 Task: Create a due date automation trigger when advanced on, on the monday before a card is due add fields without custom field "Resume" set to a date between 1 and 7 working days ago at 11:00 AM.
Action: Mouse moved to (970, 70)
Screenshot: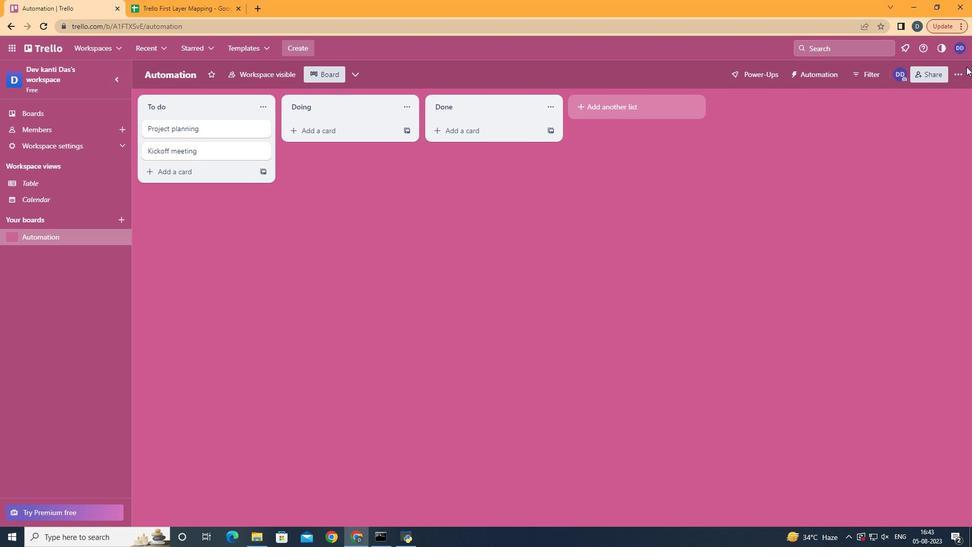 
Action: Mouse pressed left at (970, 70)
Screenshot: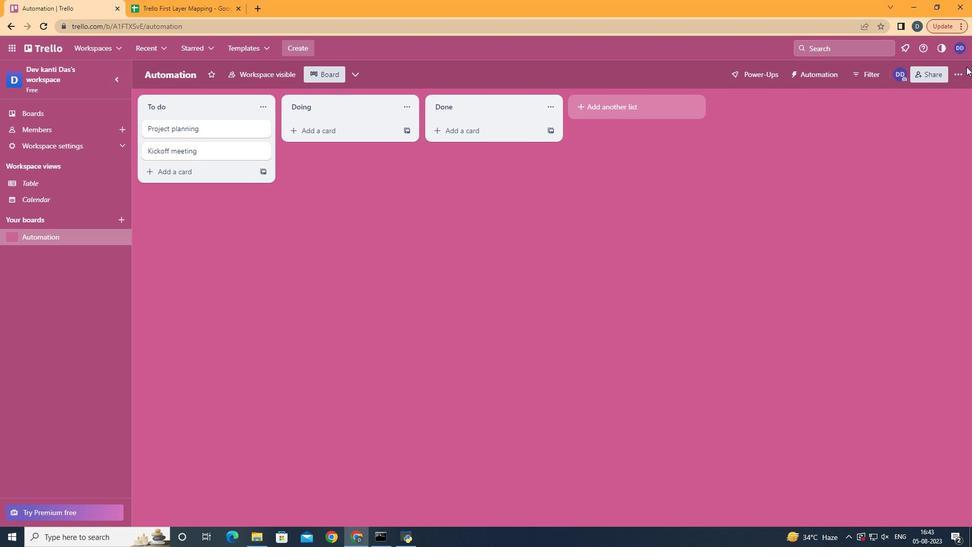 
Action: Mouse moved to (965, 79)
Screenshot: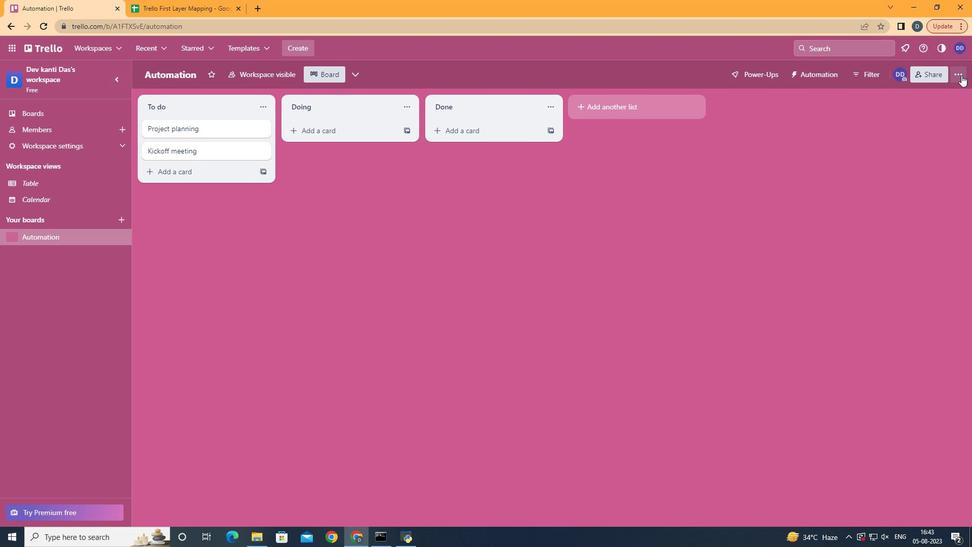 
Action: Mouse pressed left at (965, 79)
Screenshot: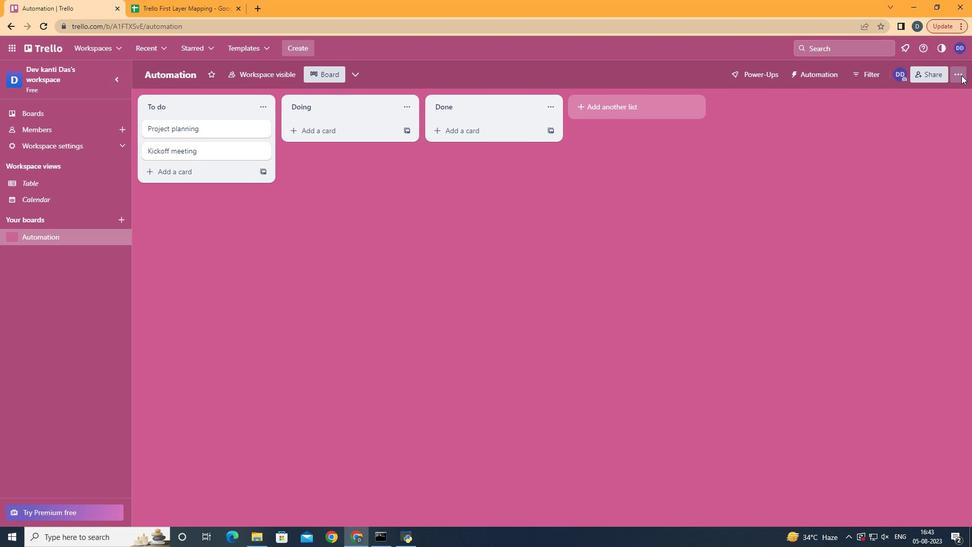 
Action: Mouse moved to (888, 218)
Screenshot: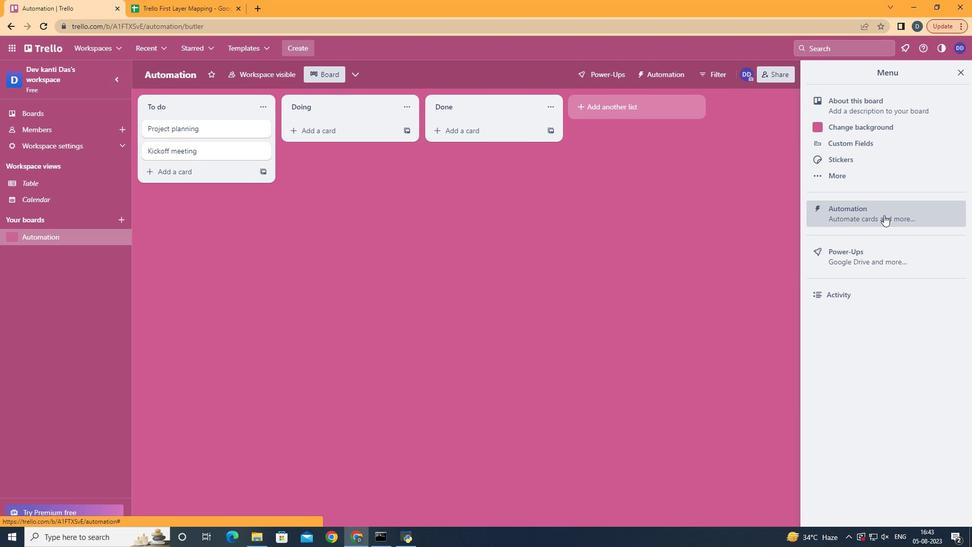 
Action: Mouse pressed left at (888, 218)
Screenshot: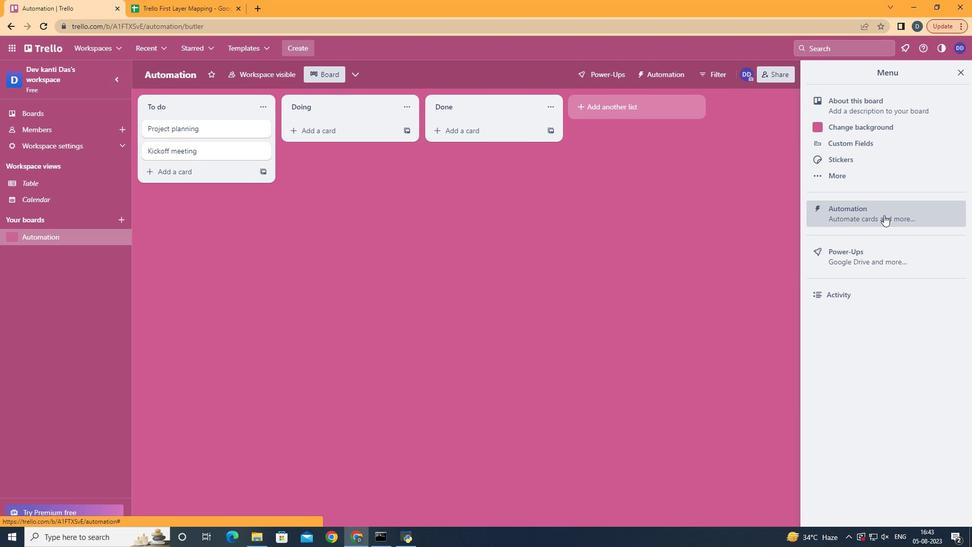 
Action: Mouse moved to (208, 213)
Screenshot: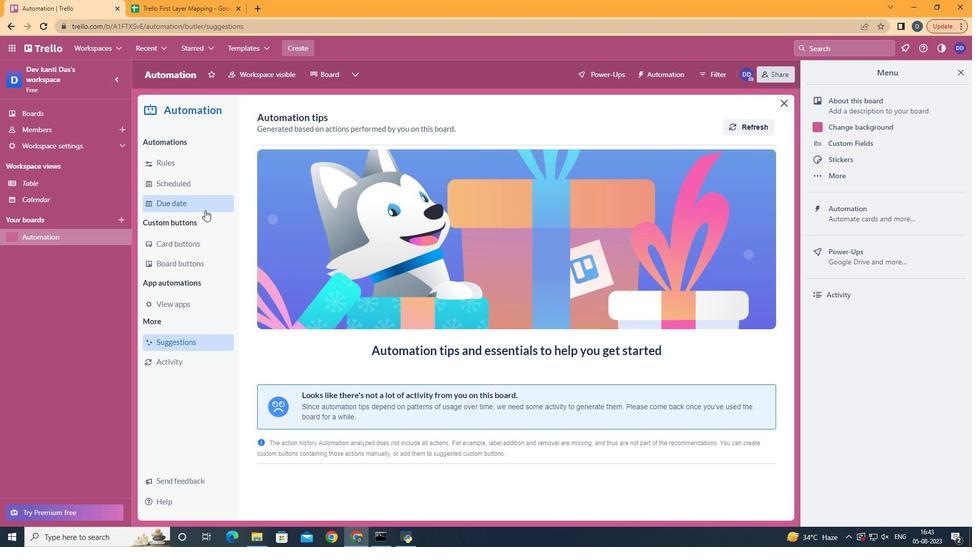
Action: Mouse pressed left at (208, 213)
Screenshot: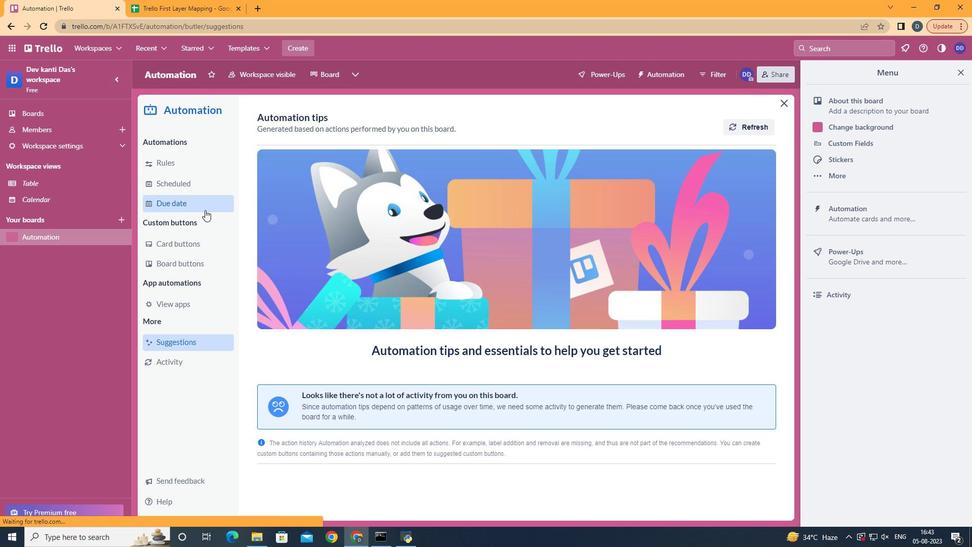 
Action: Mouse moved to (726, 124)
Screenshot: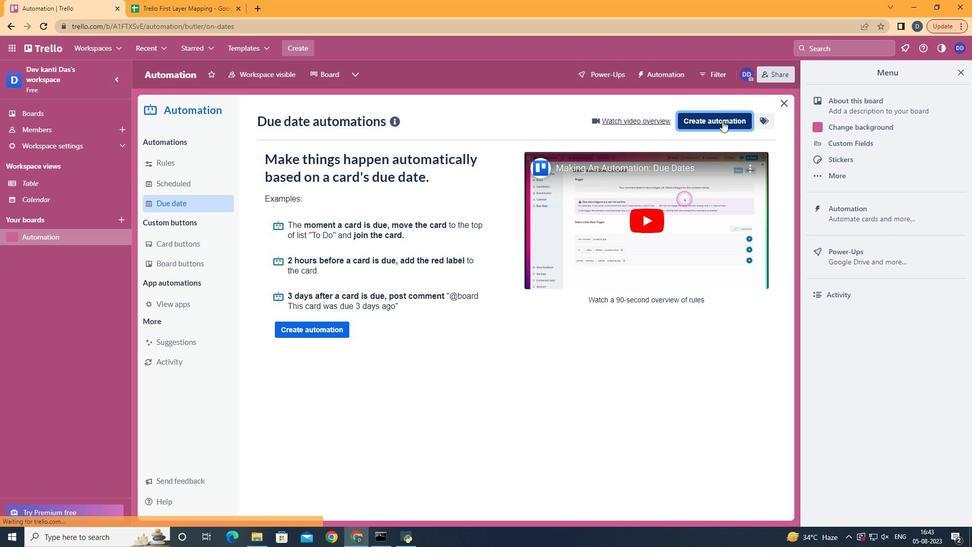 
Action: Mouse pressed left at (726, 124)
Screenshot: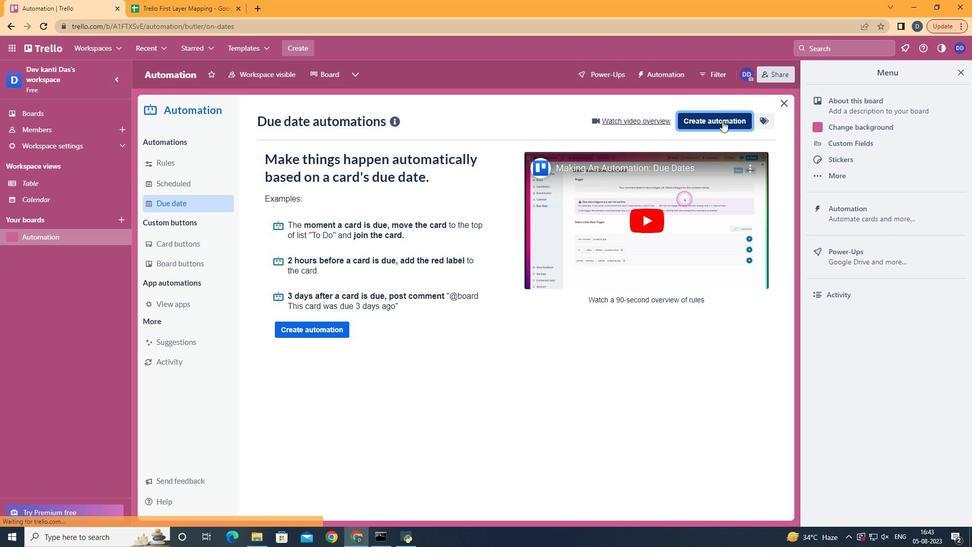 
Action: Mouse moved to (562, 226)
Screenshot: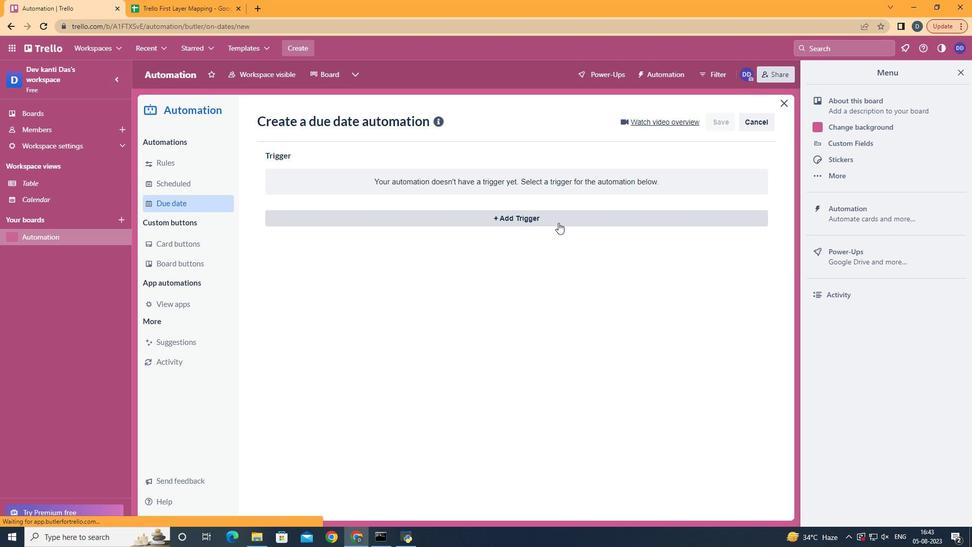
Action: Mouse pressed left at (562, 226)
Screenshot: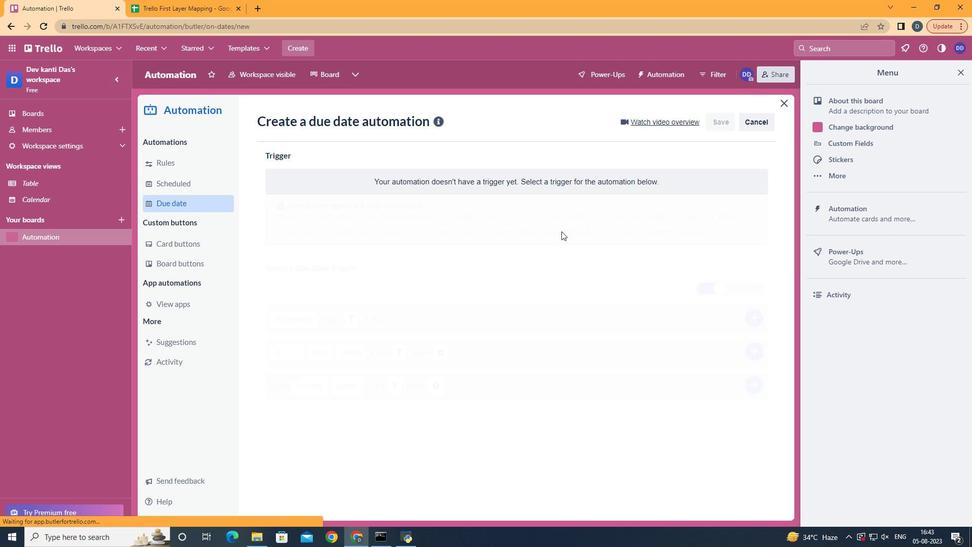 
Action: Mouse moved to (318, 269)
Screenshot: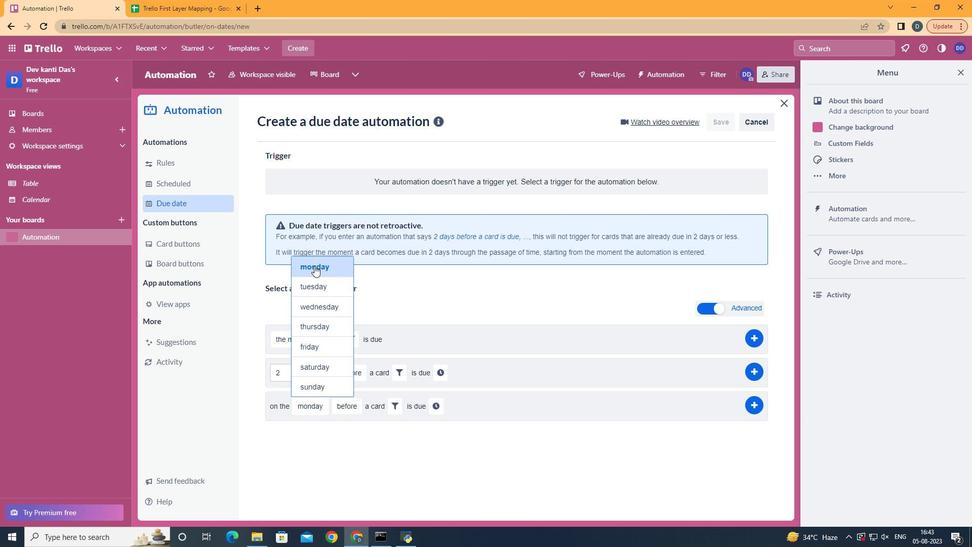 
Action: Mouse pressed left at (318, 269)
Screenshot: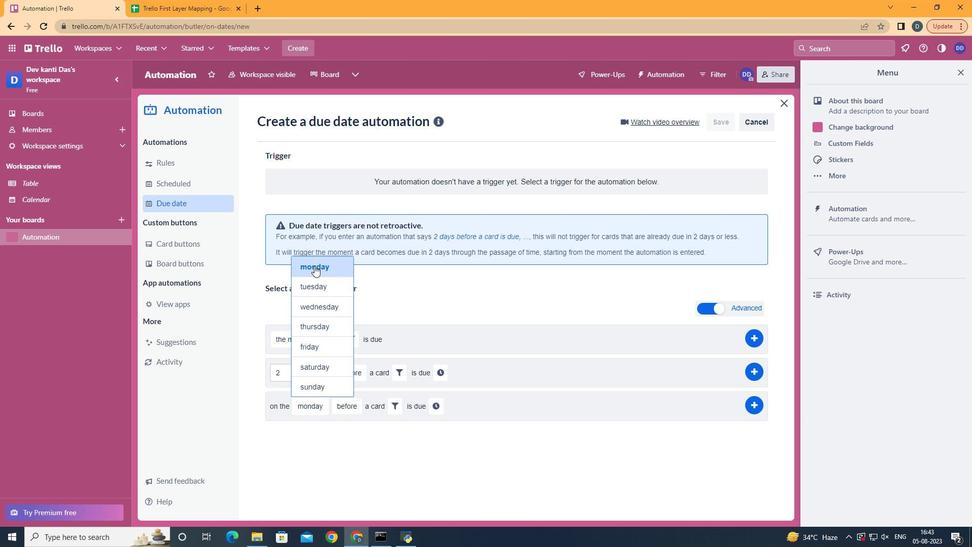 
Action: Mouse moved to (355, 431)
Screenshot: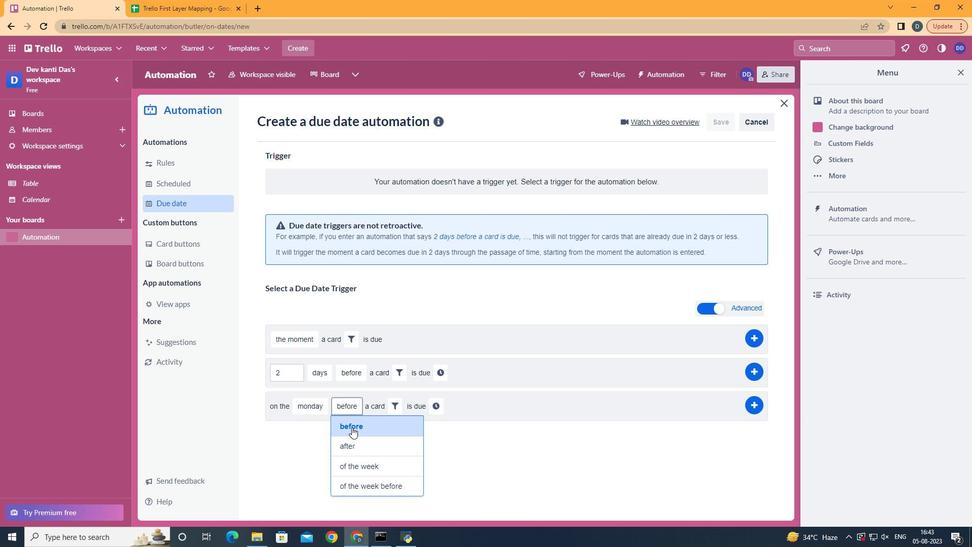 
Action: Mouse pressed left at (355, 431)
Screenshot: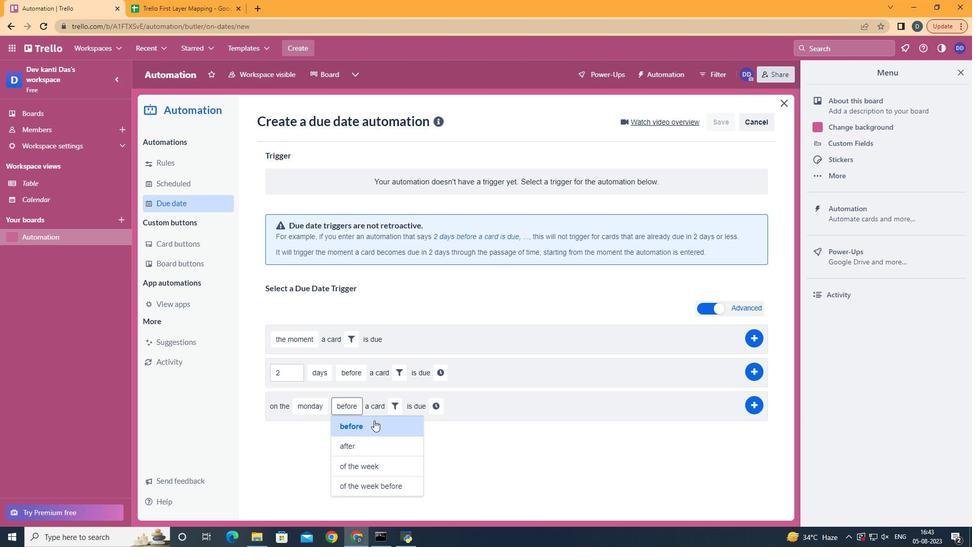 
Action: Mouse moved to (400, 412)
Screenshot: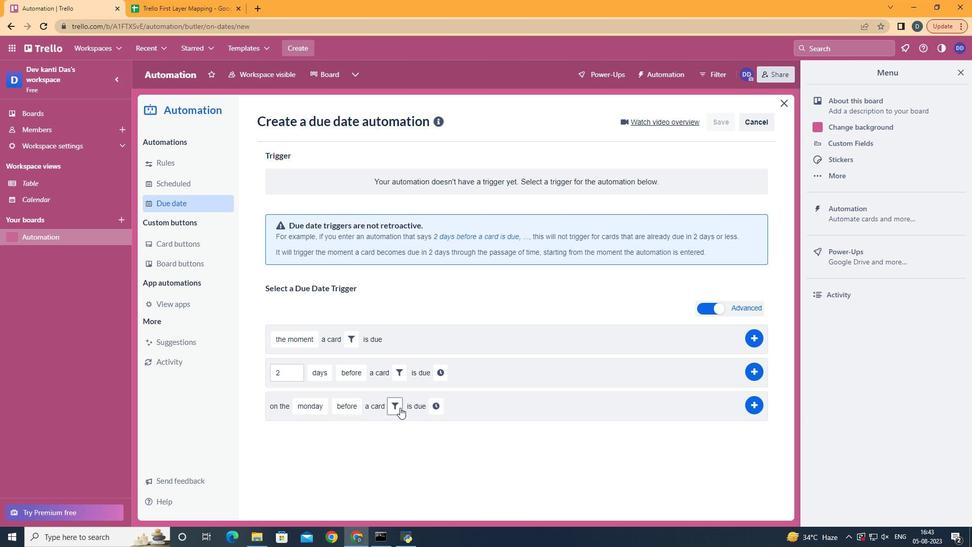 
Action: Mouse pressed left at (400, 412)
Screenshot: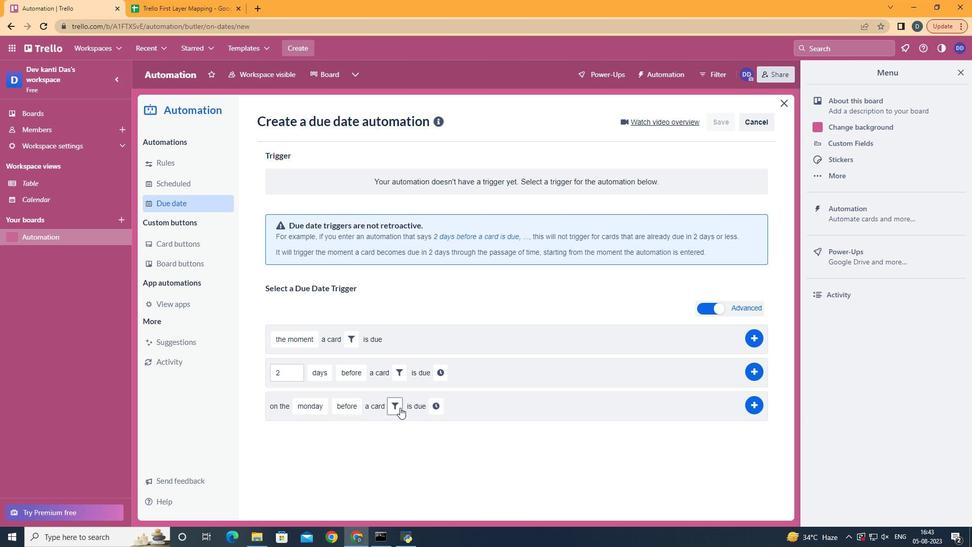 
Action: Mouse moved to (553, 441)
Screenshot: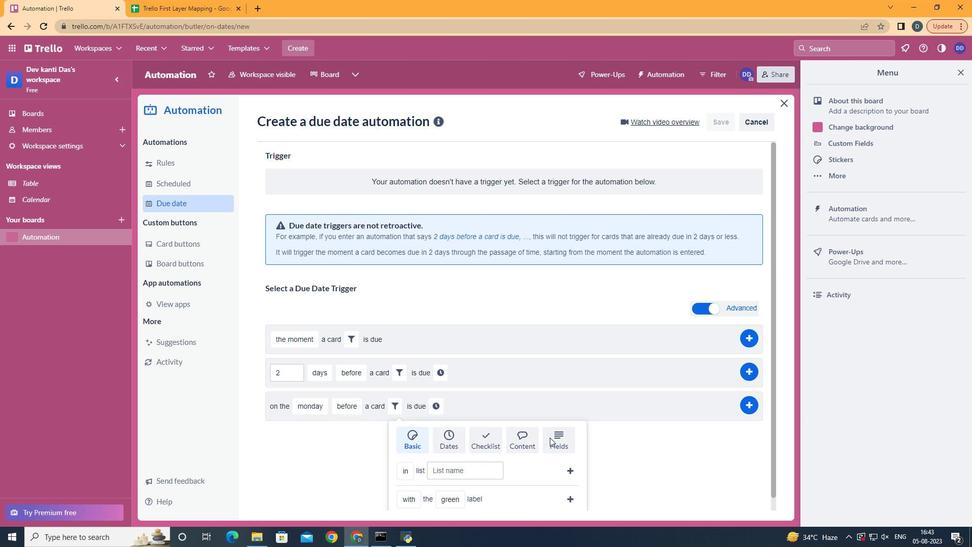 
Action: Mouse pressed left at (553, 441)
Screenshot: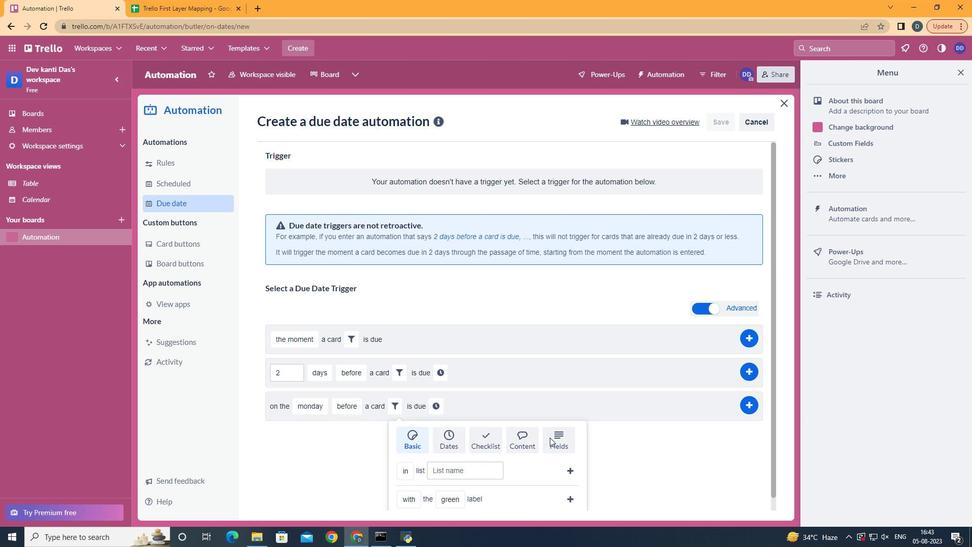 
Action: Mouse scrolled (553, 440) with delta (0, 0)
Screenshot: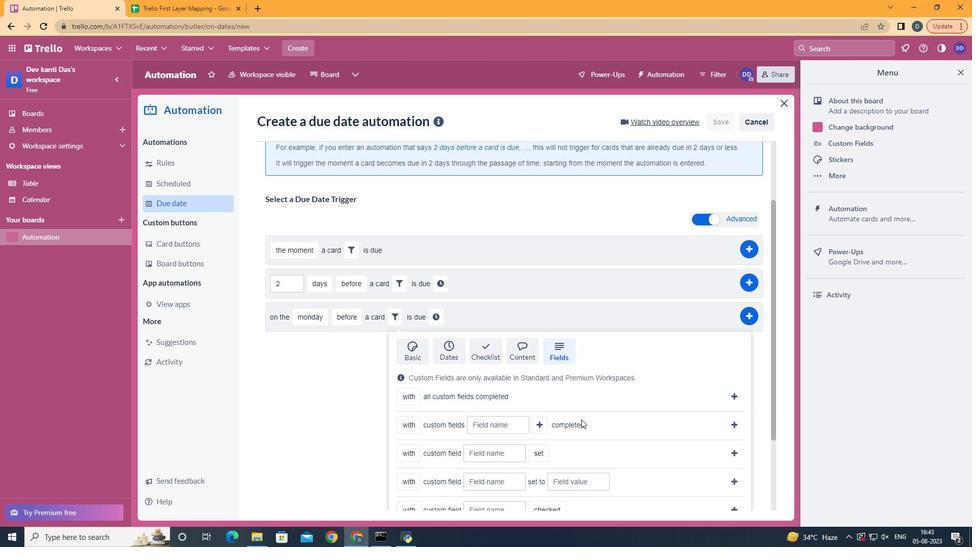 
Action: Mouse scrolled (553, 440) with delta (0, 0)
Screenshot: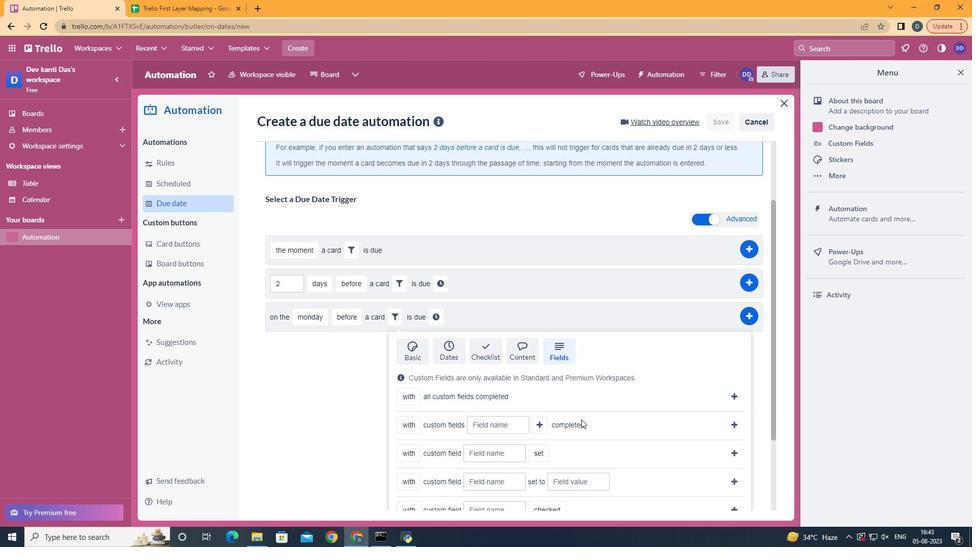 
Action: Mouse scrolled (553, 440) with delta (0, 0)
Screenshot: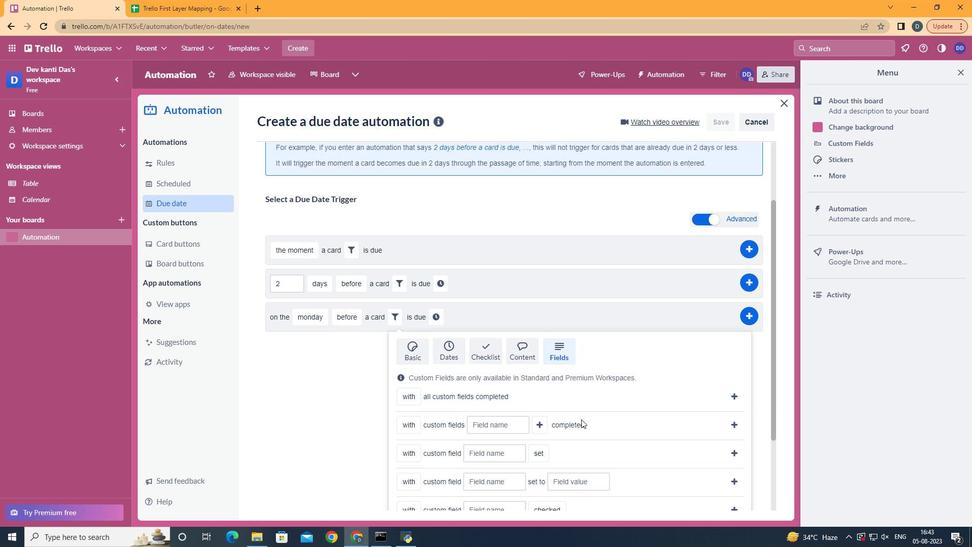 
Action: Mouse scrolled (553, 440) with delta (0, 0)
Screenshot: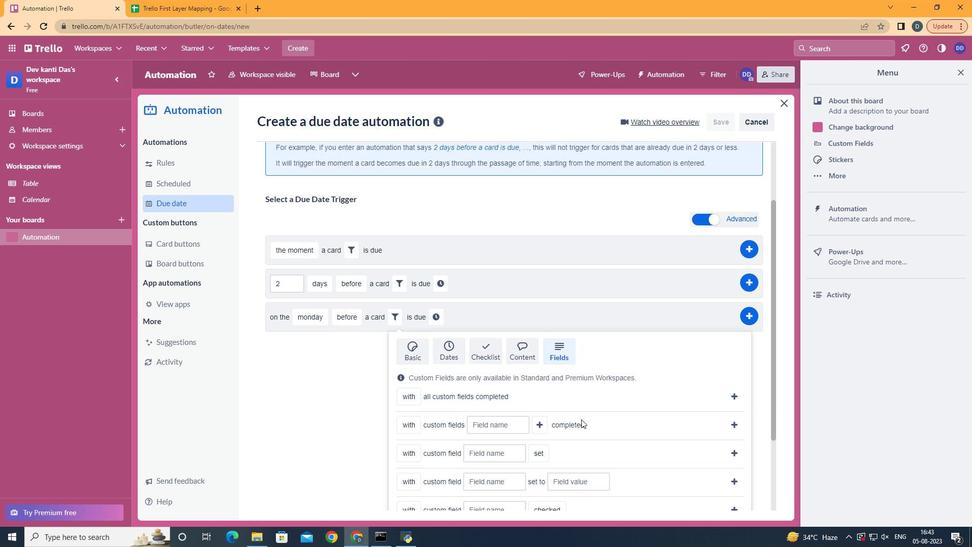 
Action: Mouse scrolled (553, 440) with delta (0, 0)
Screenshot: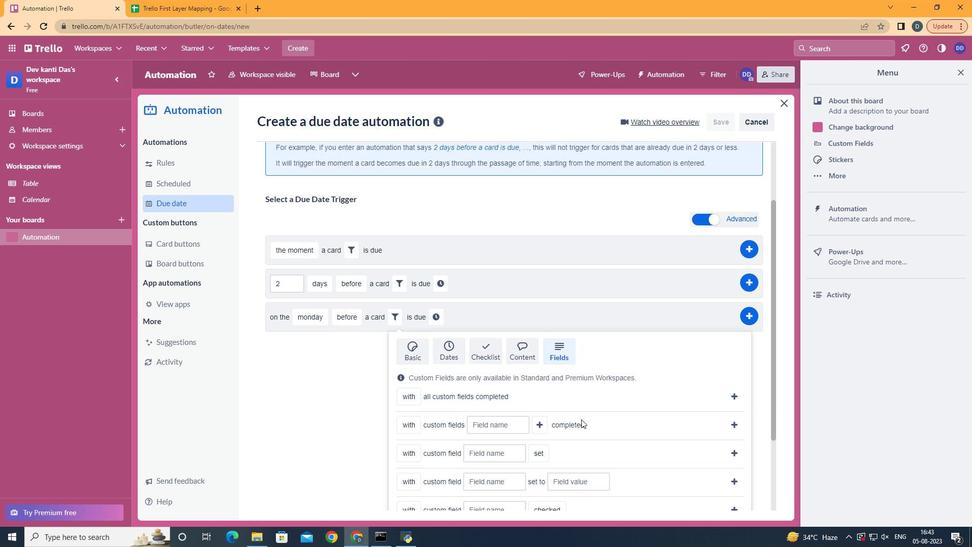 
Action: Mouse scrolled (553, 440) with delta (0, 0)
Screenshot: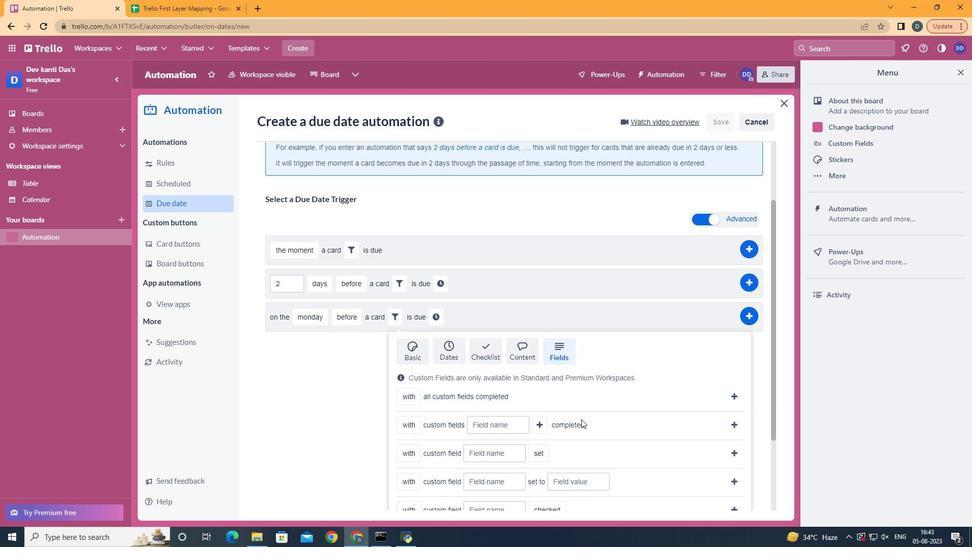 
Action: Mouse moved to (428, 480)
Screenshot: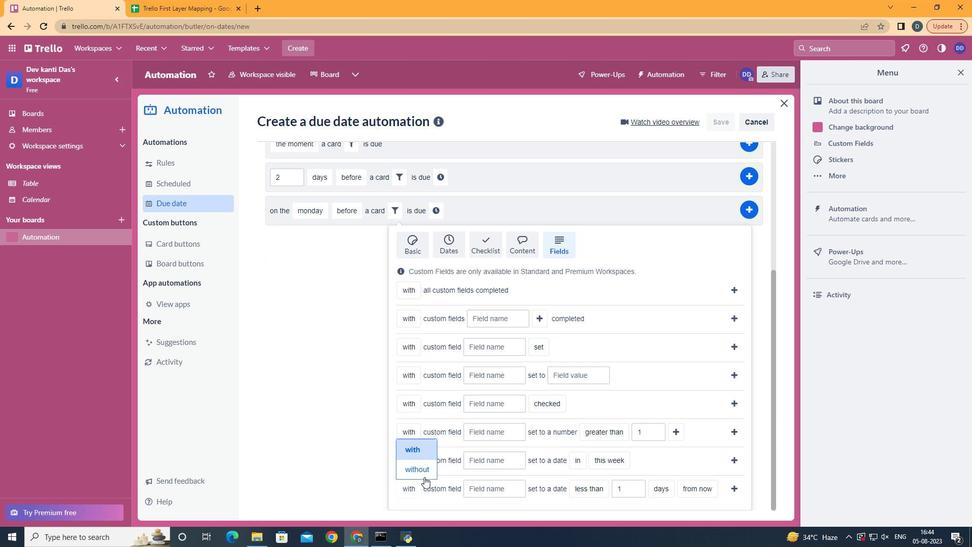 
Action: Mouse pressed left at (428, 480)
Screenshot: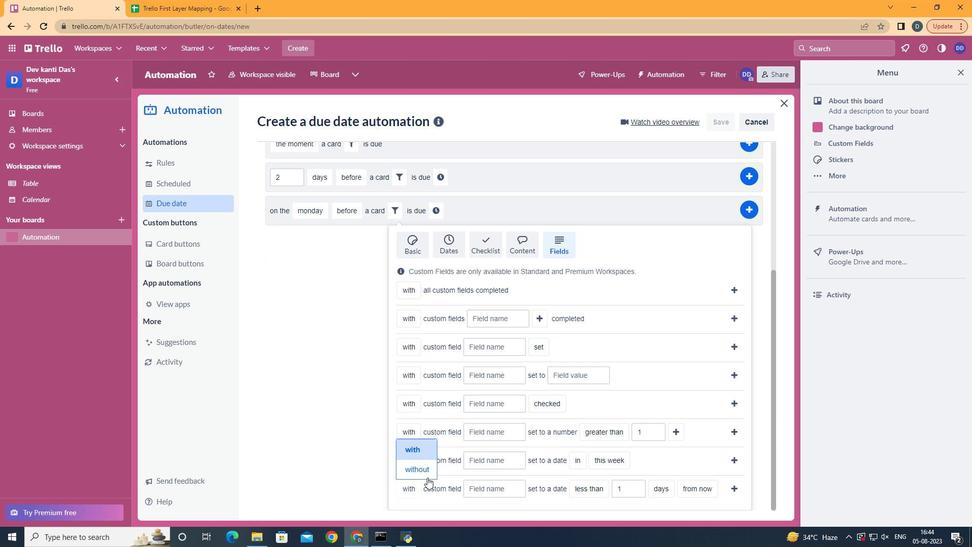 
Action: Mouse moved to (513, 492)
Screenshot: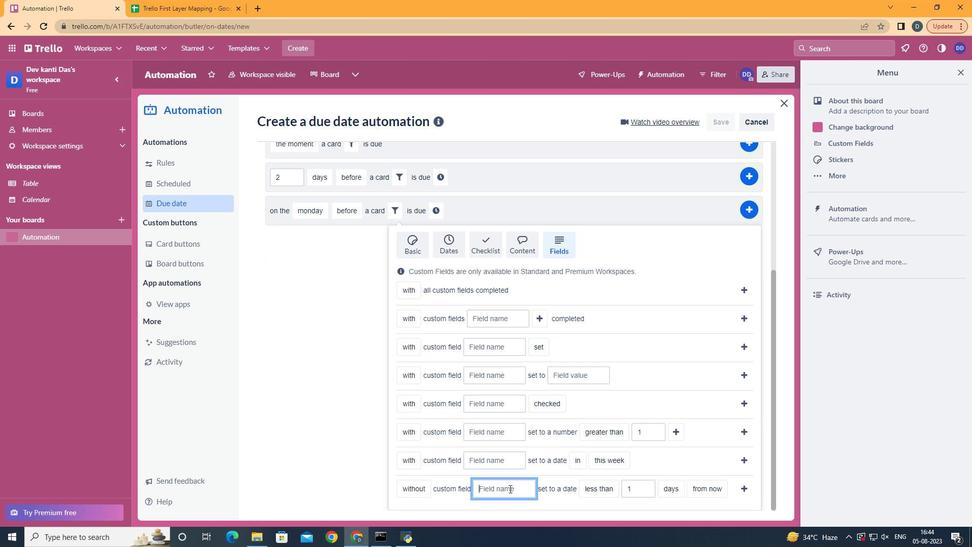
Action: Mouse pressed left at (513, 492)
Screenshot: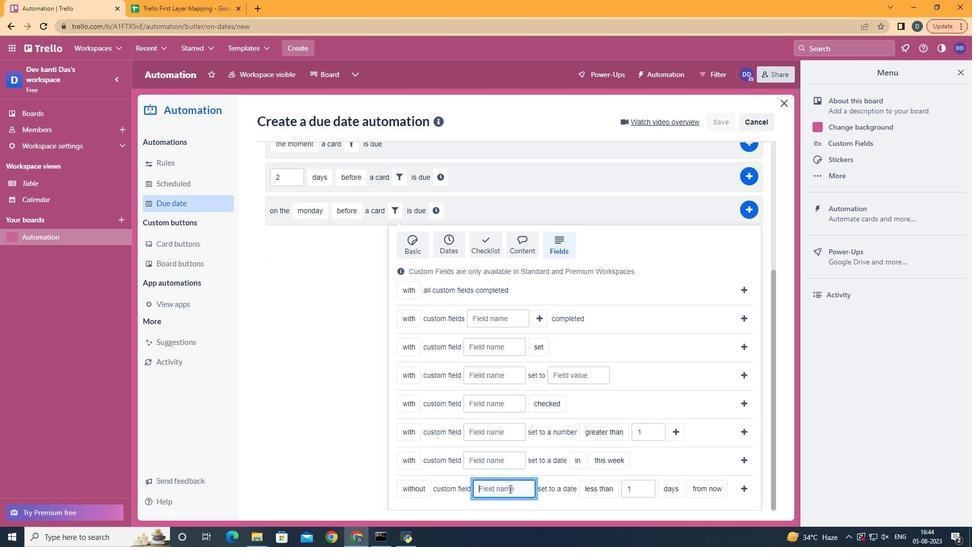 
Action: Key pressed <Key.shift>Resume
Screenshot: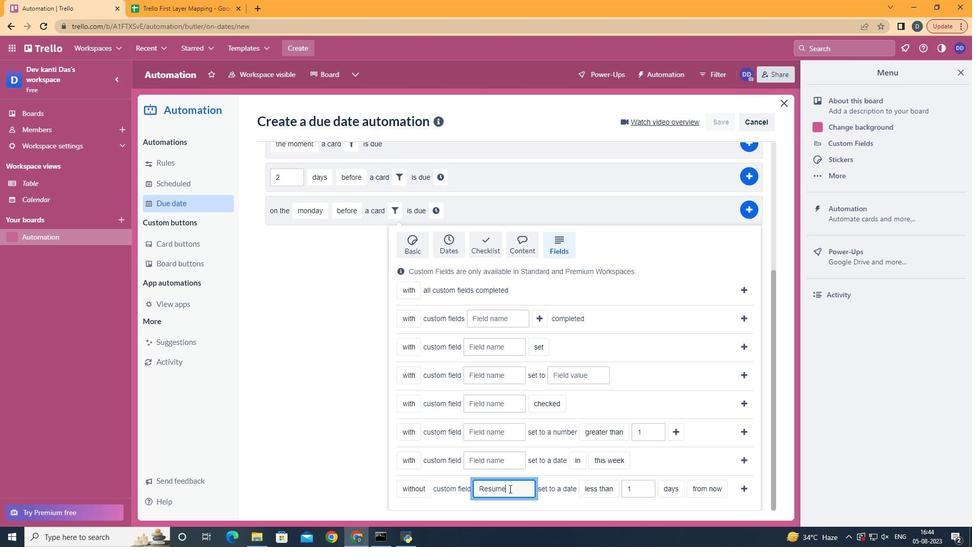 
Action: Mouse moved to (600, 474)
Screenshot: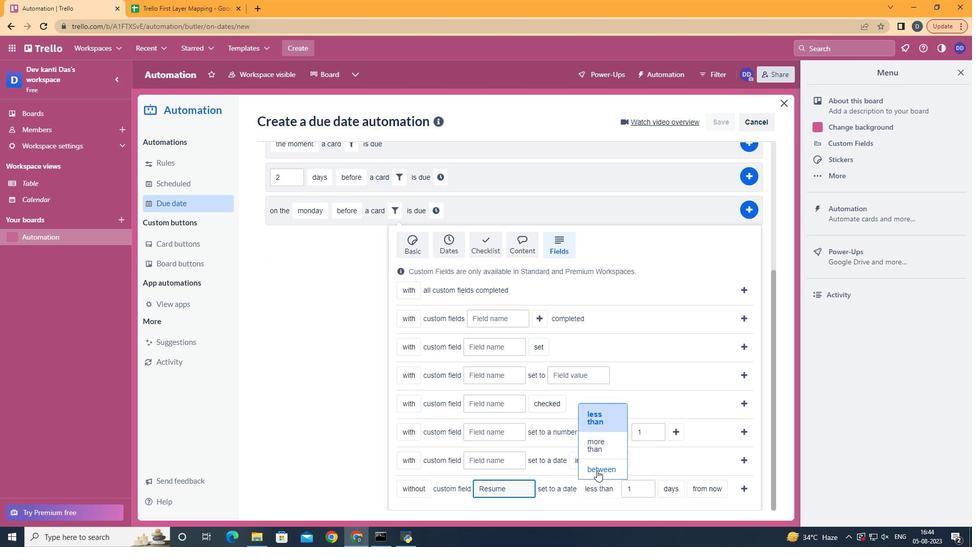 
Action: Mouse pressed left at (600, 474)
Screenshot: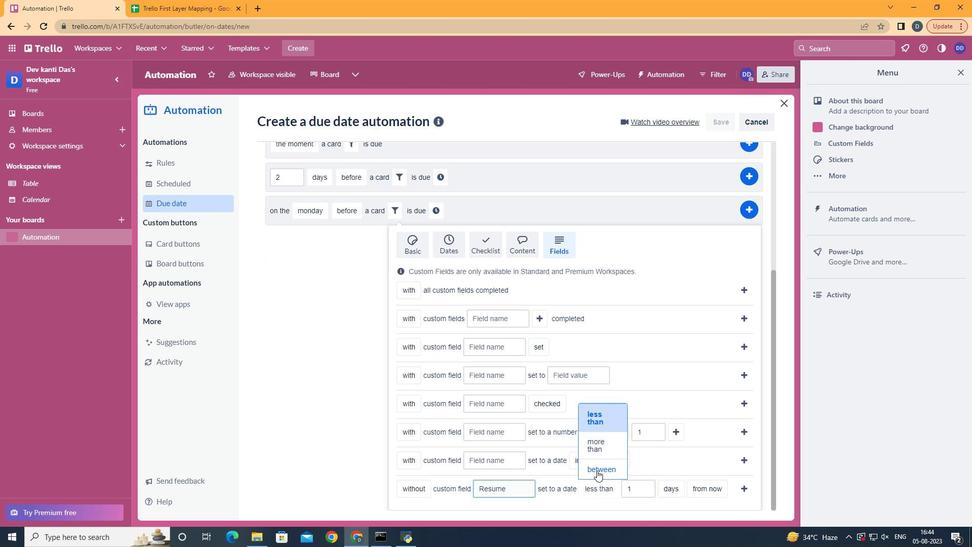 
Action: Mouse moved to (654, 468)
Screenshot: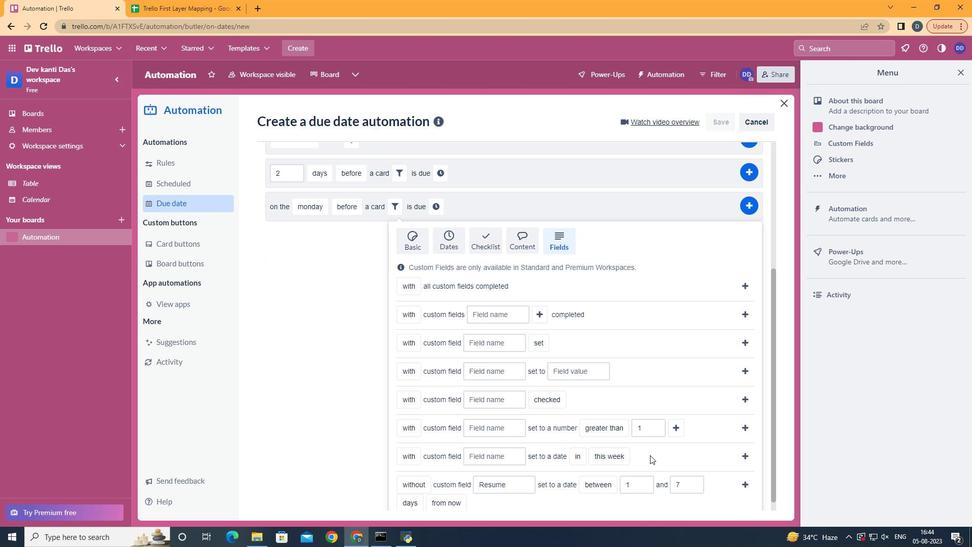 
Action: Mouse scrolled (654, 468) with delta (0, 0)
Screenshot: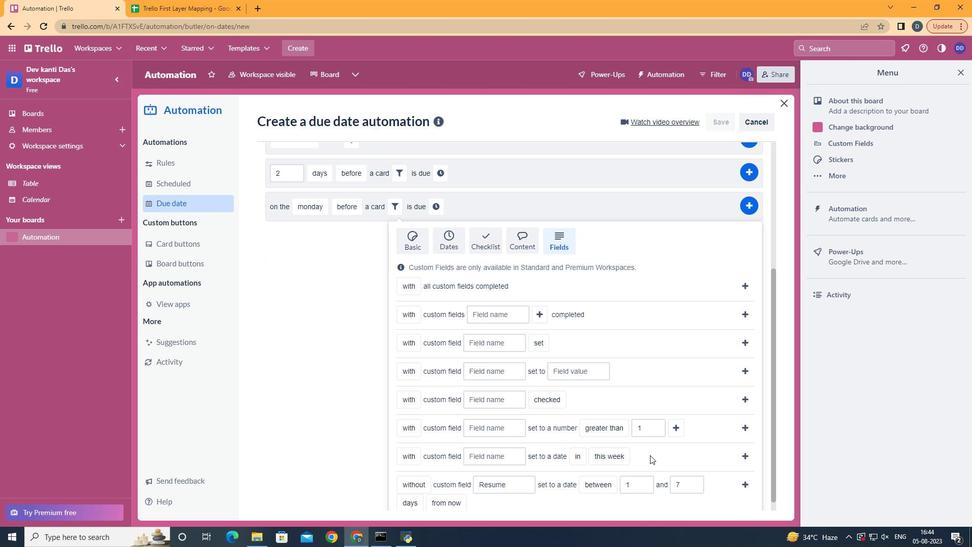 
Action: Mouse moved to (654, 464)
Screenshot: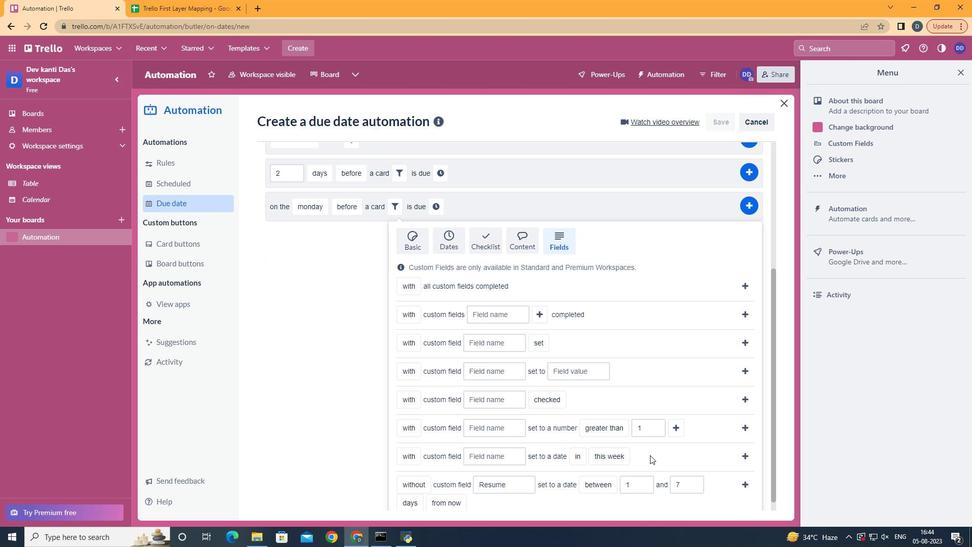 
Action: Mouse scrolled (654, 463) with delta (0, 0)
Screenshot: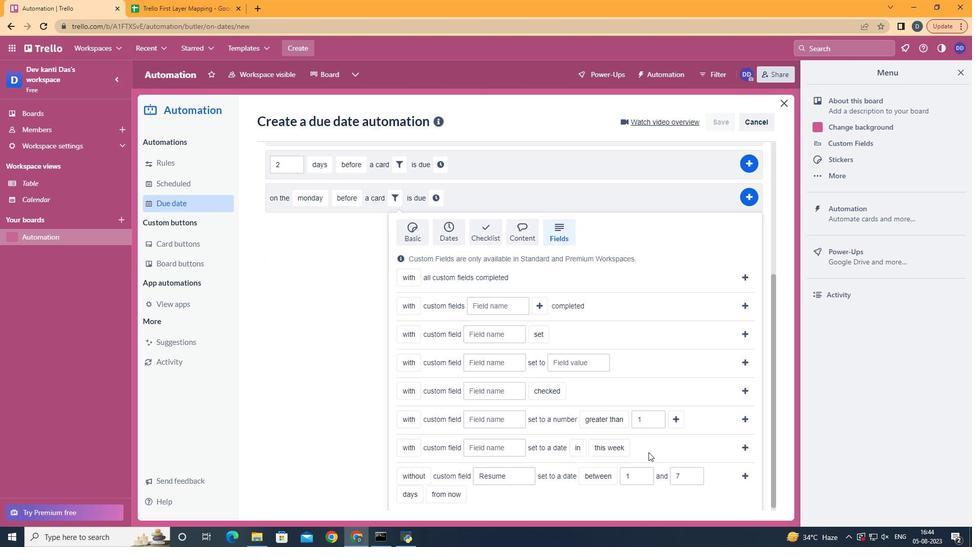 
Action: Mouse moved to (654, 460)
Screenshot: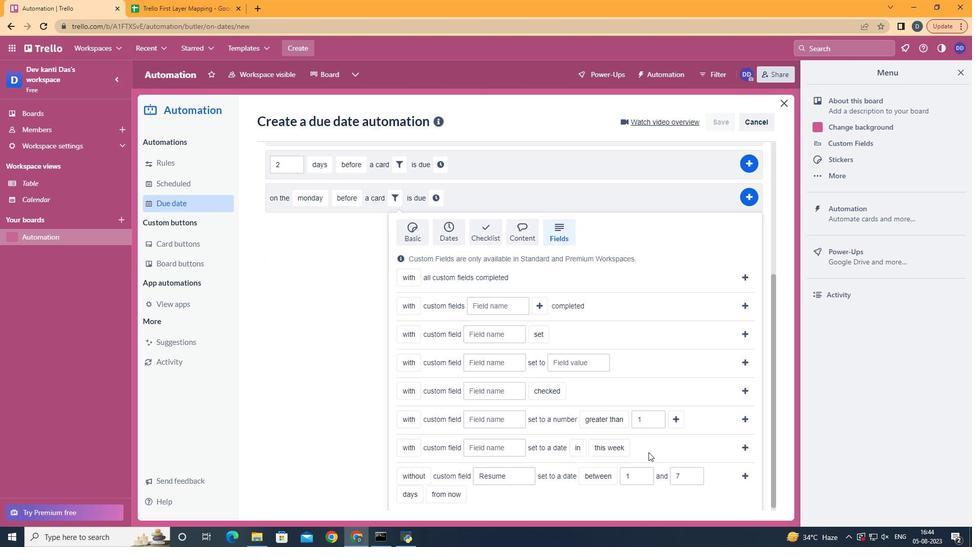 
Action: Mouse scrolled (654, 460) with delta (0, 0)
Screenshot: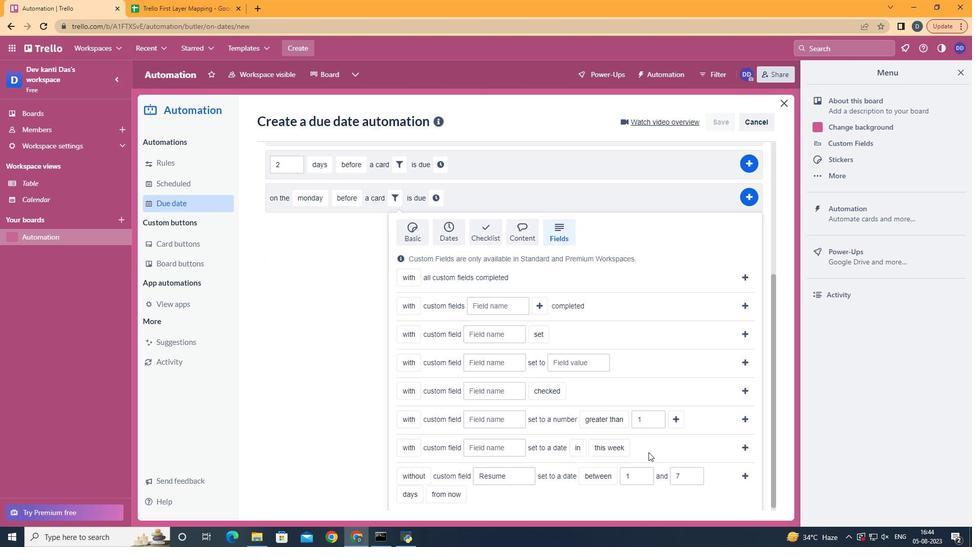 
Action: Mouse moved to (654, 459)
Screenshot: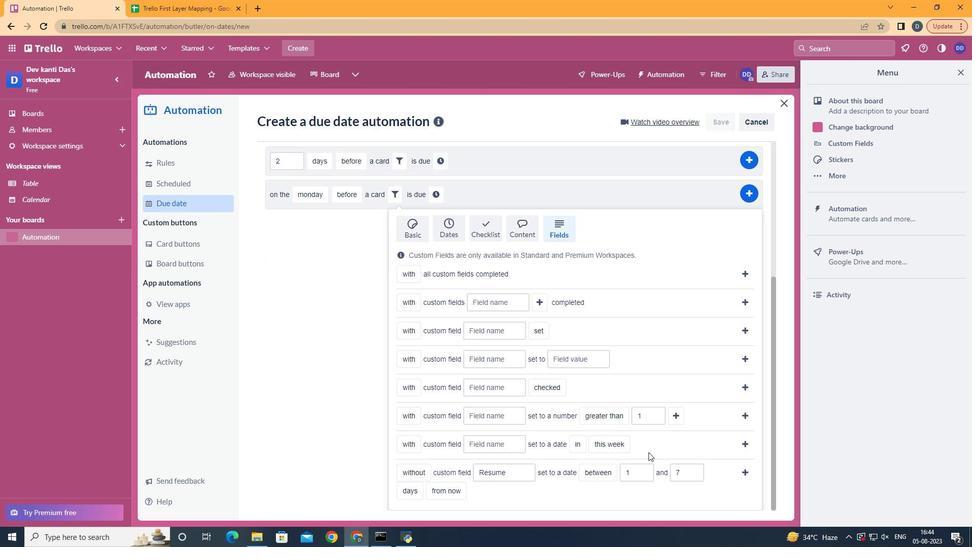 
Action: Mouse scrolled (654, 459) with delta (0, 0)
Screenshot: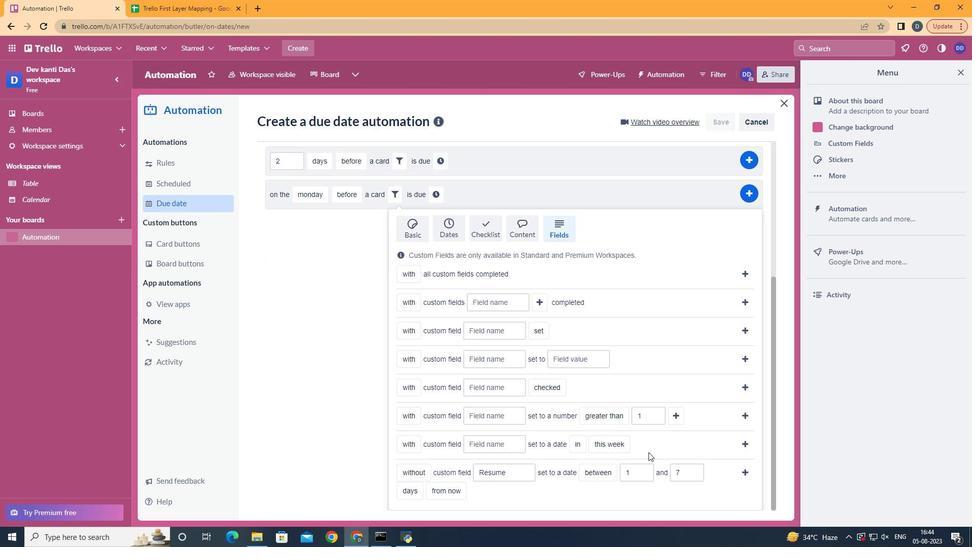 
Action: Mouse moved to (427, 476)
Screenshot: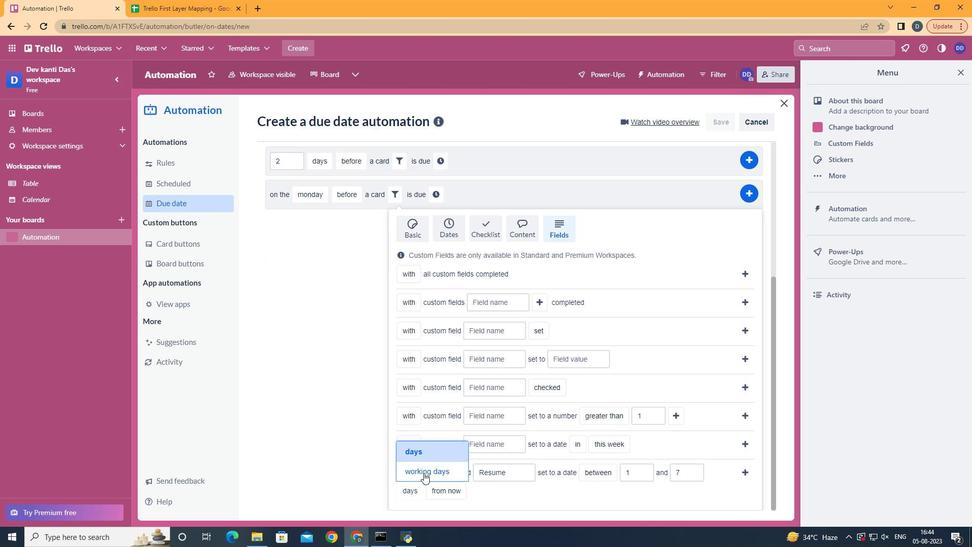 
Action: Mouse pressed left at (427, 476)
Screenshot: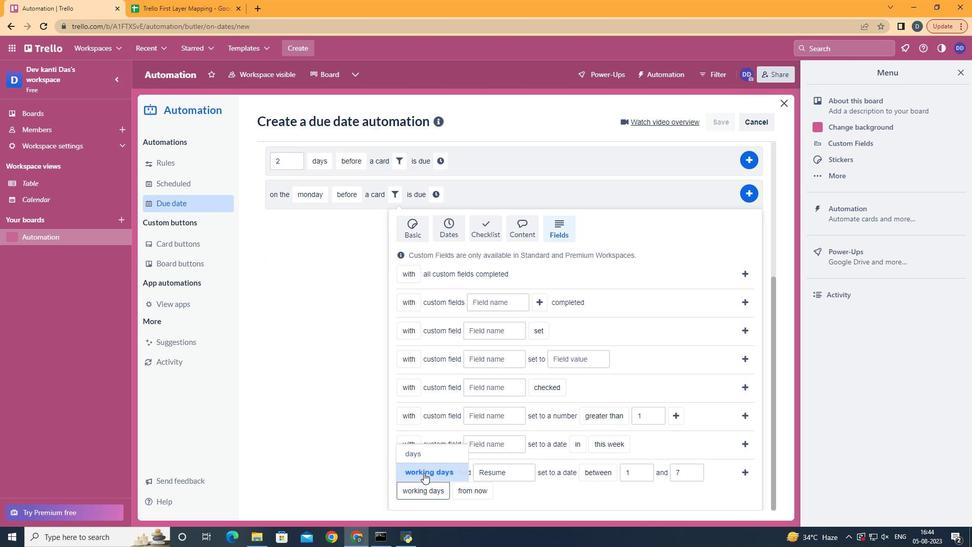 
Action: Mouse moved to (481, 476)
Screenshot: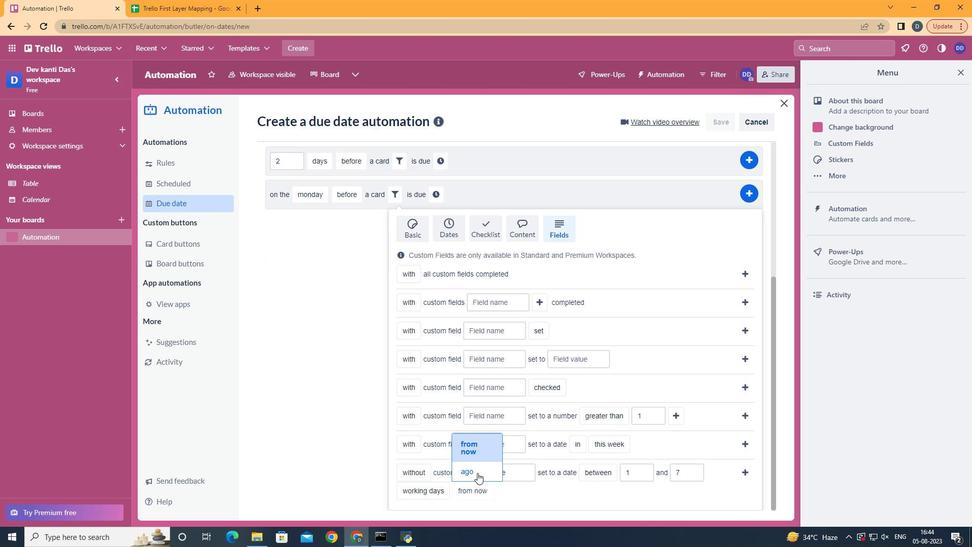 
Action: Mouse pressed left at (481, 476)
Screenshot: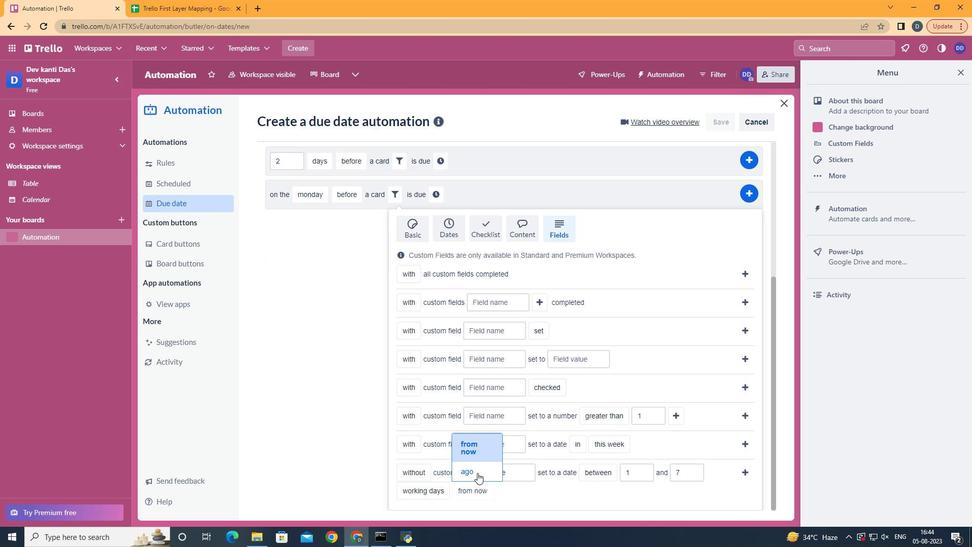 
Action: Mouse moved to (742, 477)
Screenshot: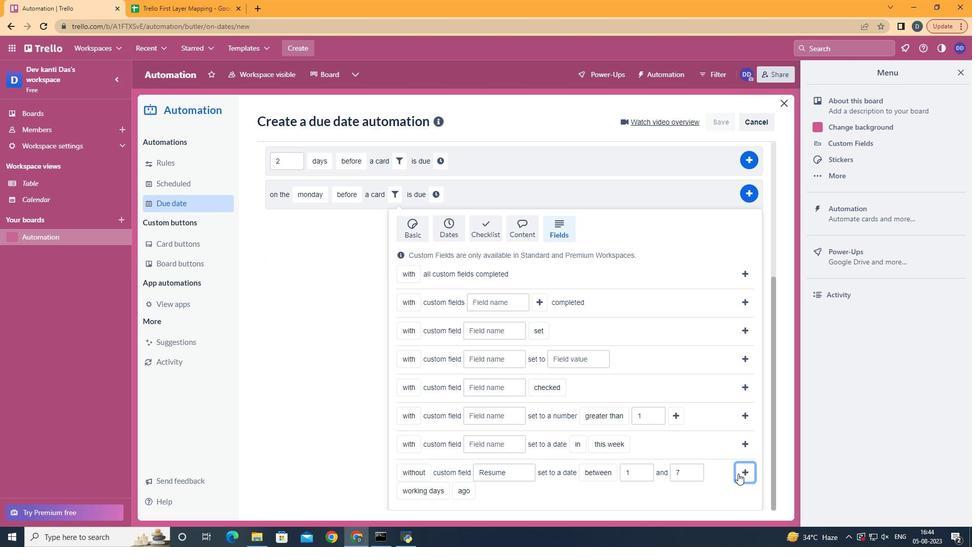 
Action: Mouse pressed left at (742, 477)
Screenshot: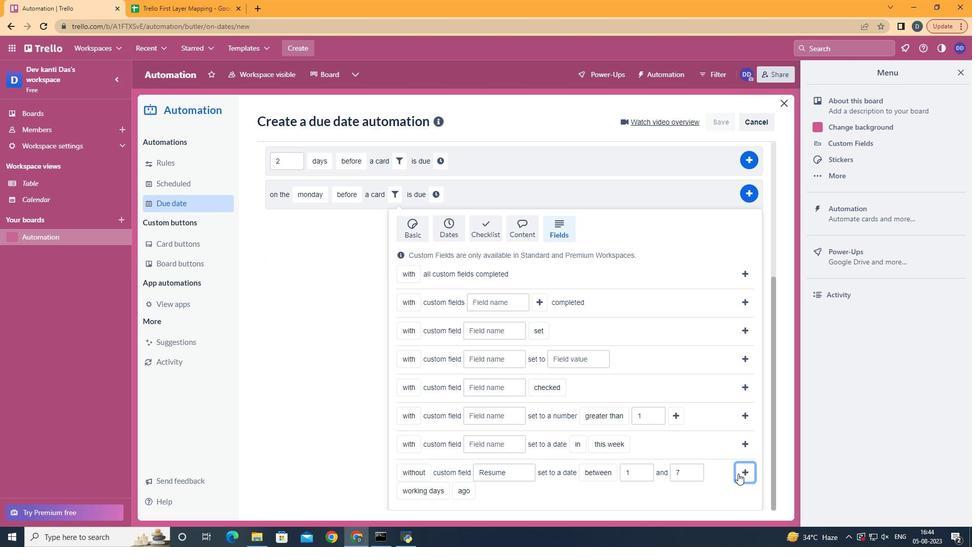 
Action: Mouse moved to (710, 412)
Screenshot: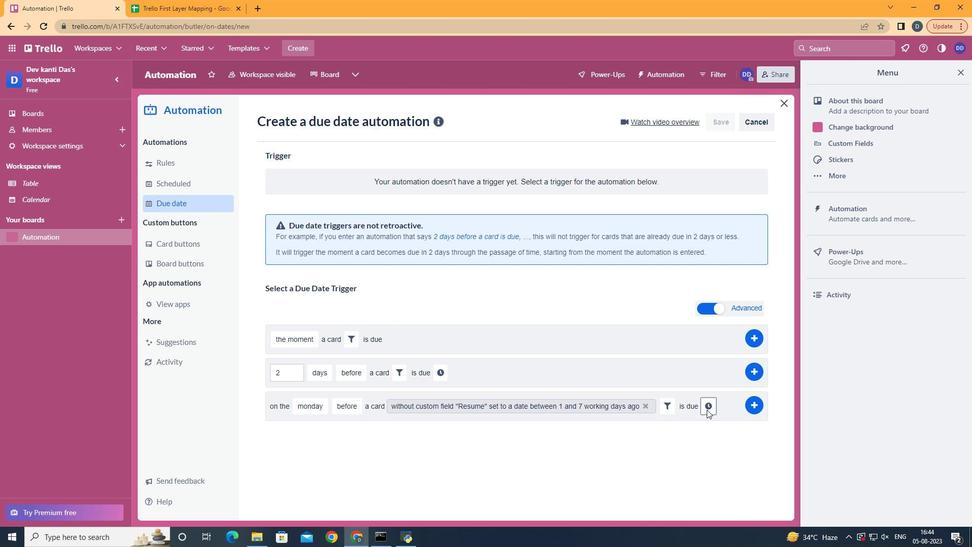 
Action: Mouse pressed left at (710, 412)
Screenshot: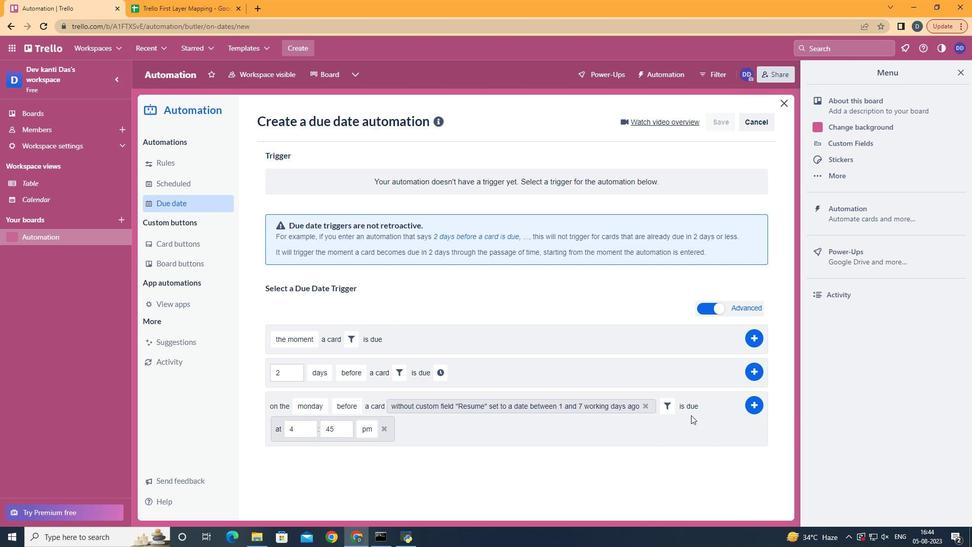 
Action: Mouse moved to (321, 431)
Screenshot: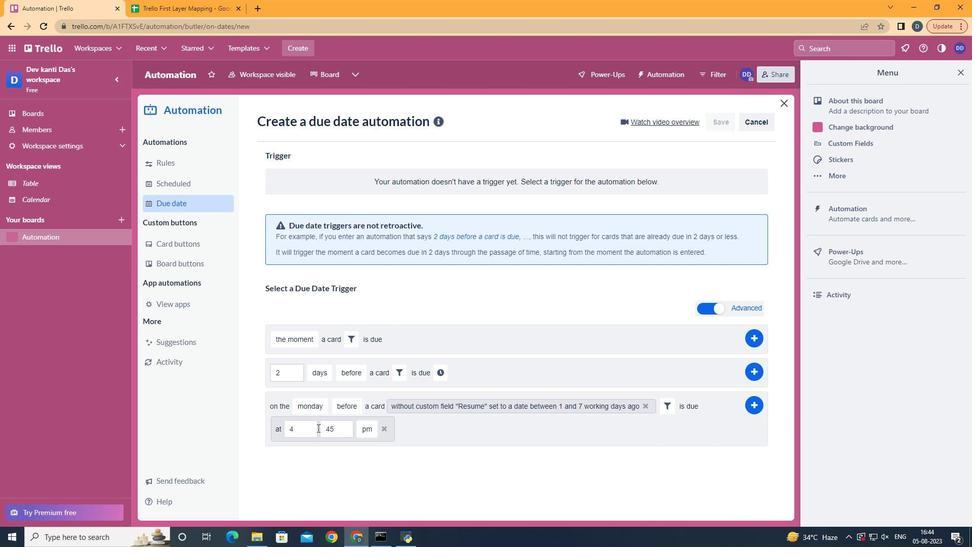 
Action: Mouse pressed left at (321, 431)
Screenshot: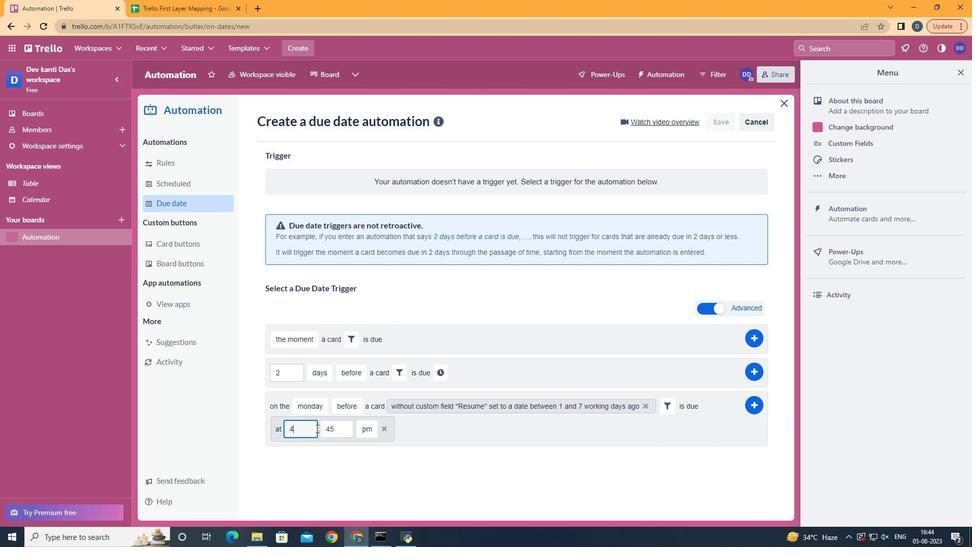 
Action: Mouse moved to (320, 432)
Screenshot: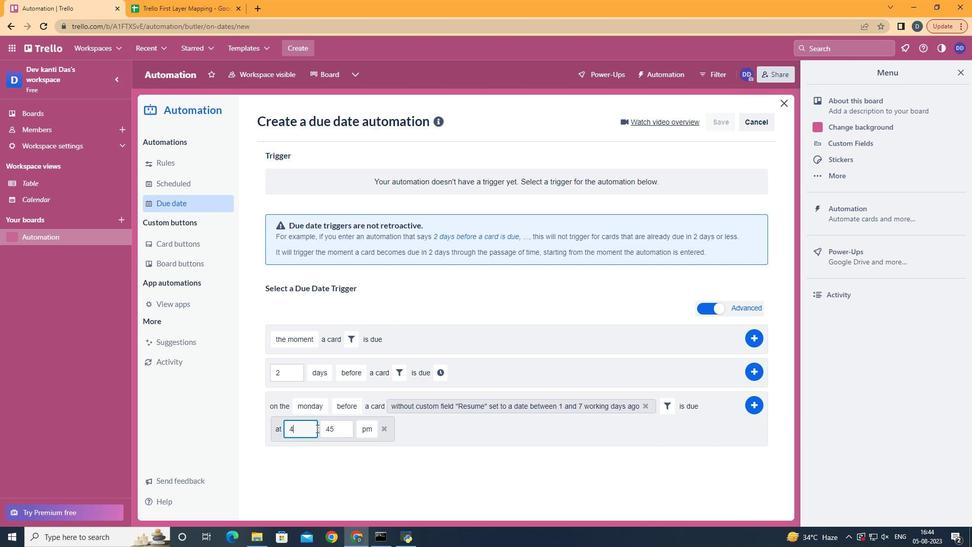 
Action: Key pressed <Key.backspace>11
Screenshot: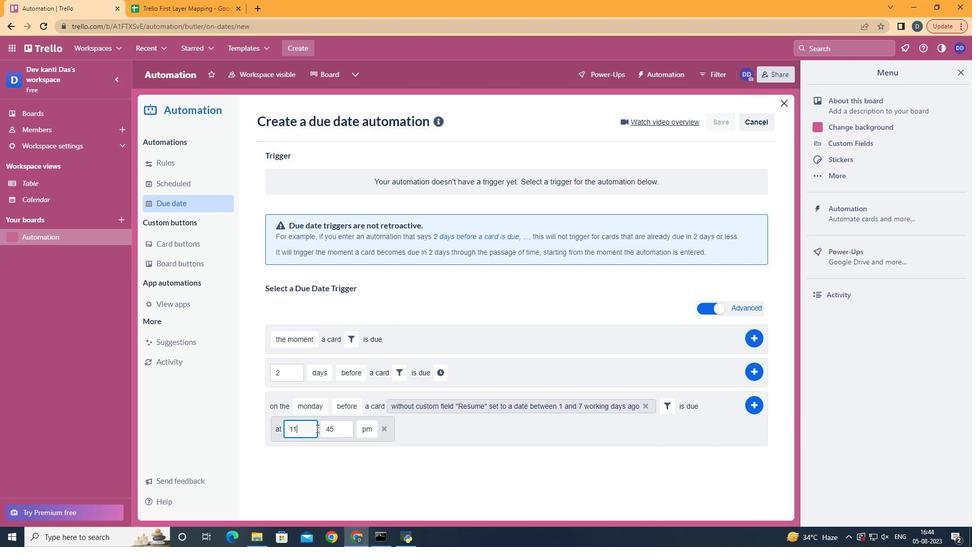 
Action: Mouse moved to (338, 431)
Screenshot: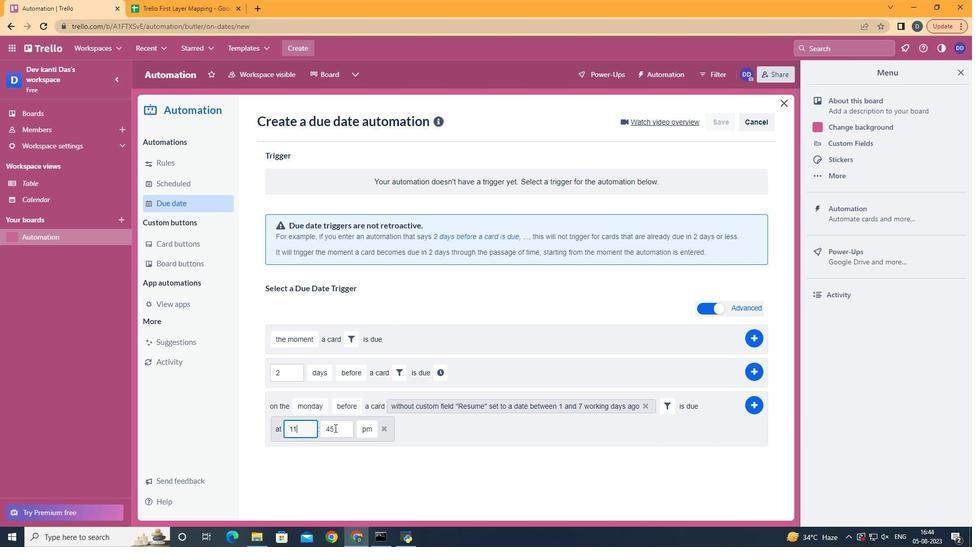 
Action: Mouse pressed left at (338, 431)
Screenshot: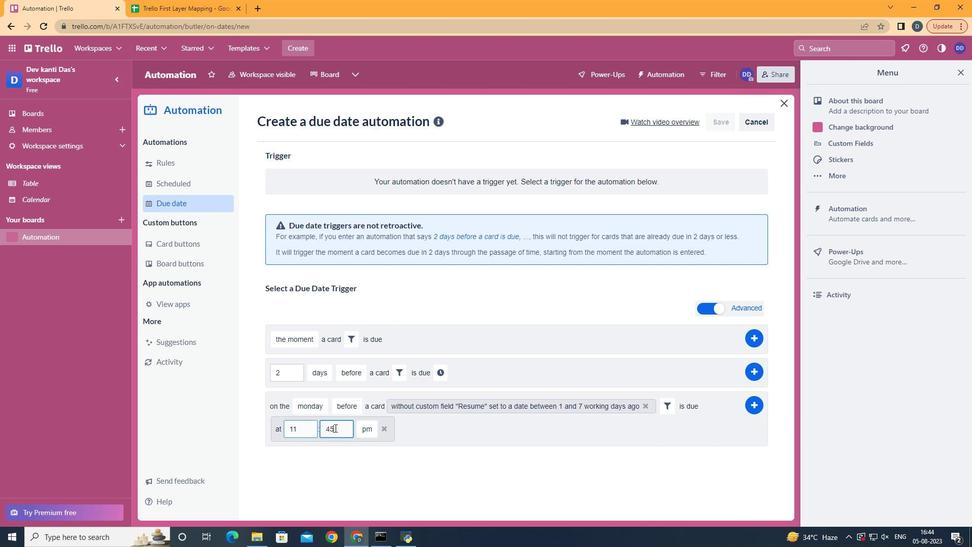 
Action: Key pressed <Key.backspace><Key.backspace>00
Screenshot: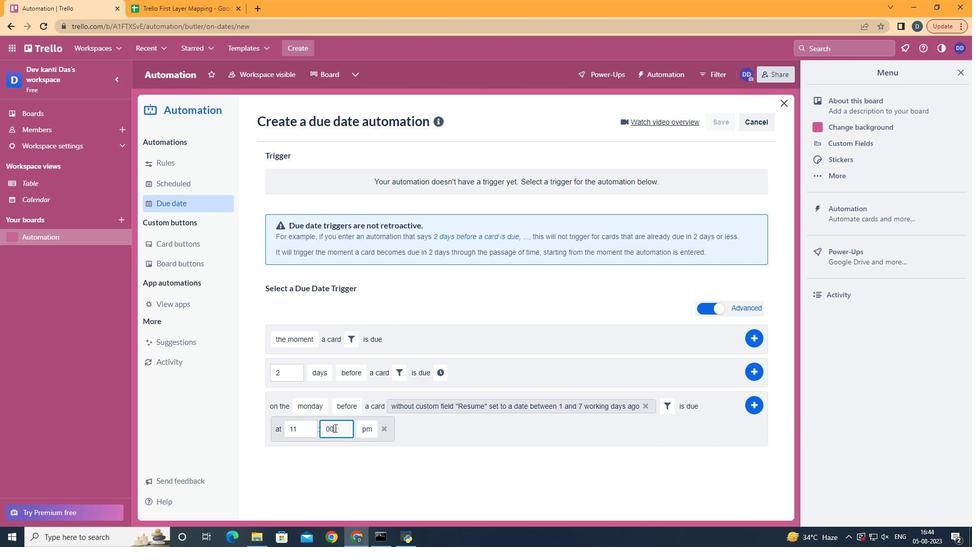 
Action: Mouse moved to (370, 442)
Screenshot: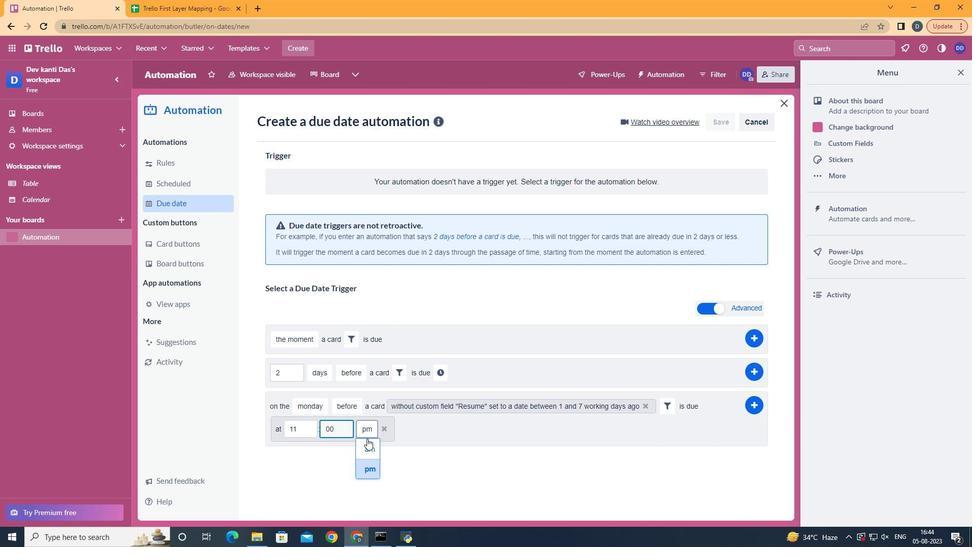 
Action: Mouse pressed left at (370, 442)
Screenshot: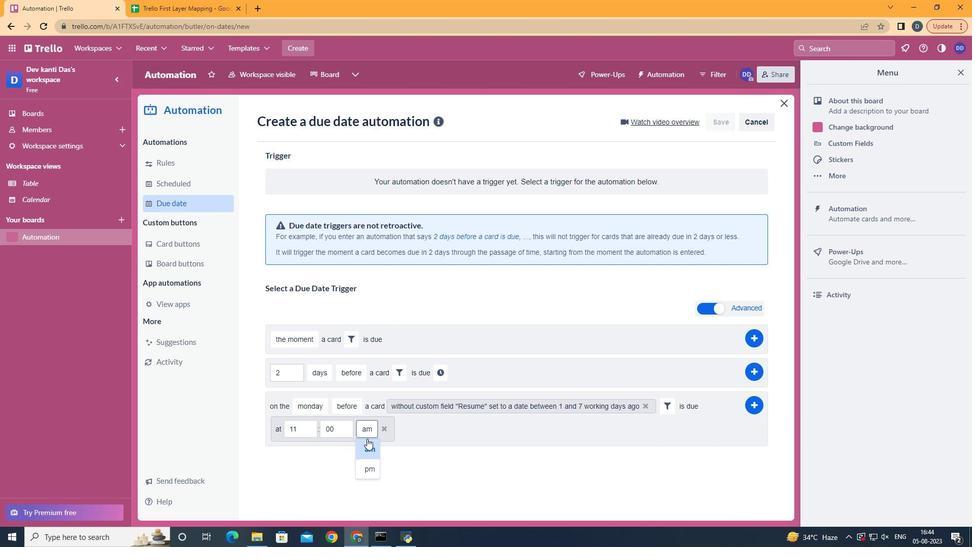 
Action: Mouse moved to (750, 408)
Screenshot: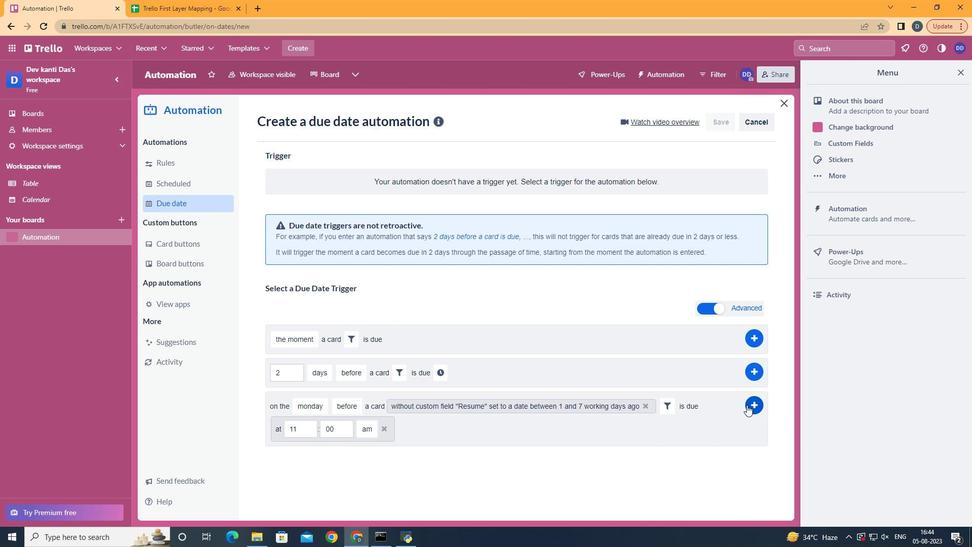 
Action: Mouse pressed left at (750, 408)
Screenshot: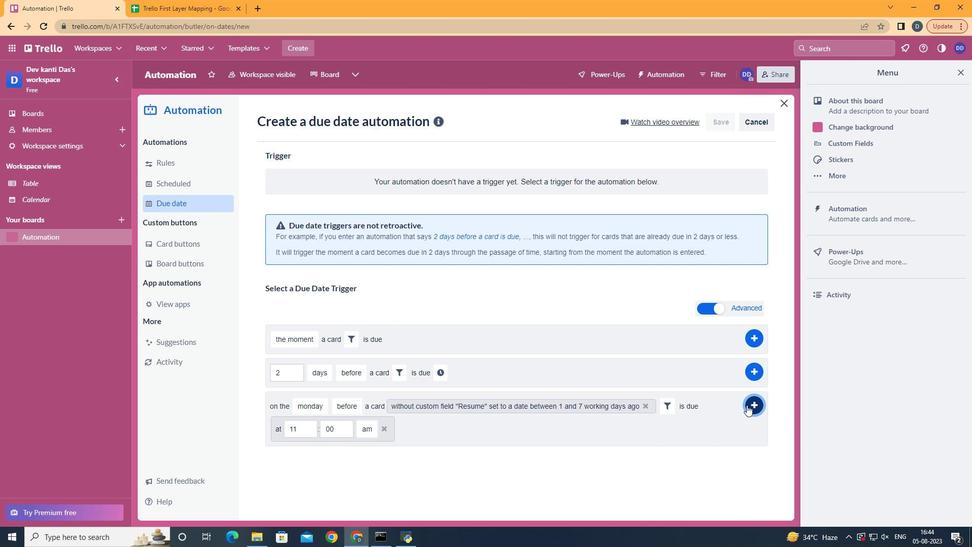 
Action: Mouse moved to (513, 186)
Screenshot: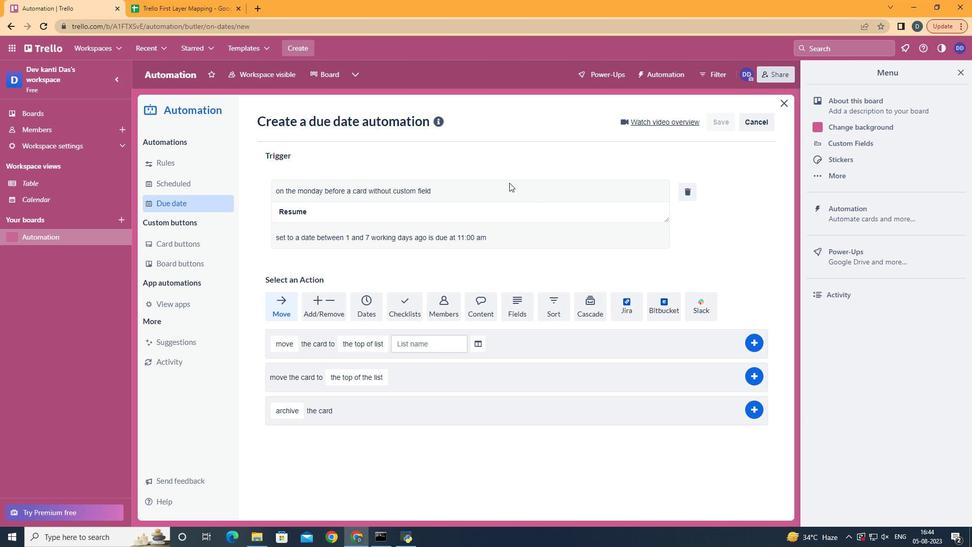
